 Task: Extract the text between two specific angle brackets in a configuration file.
Action: Mouse pressed left at (229, 142)
Screenshot: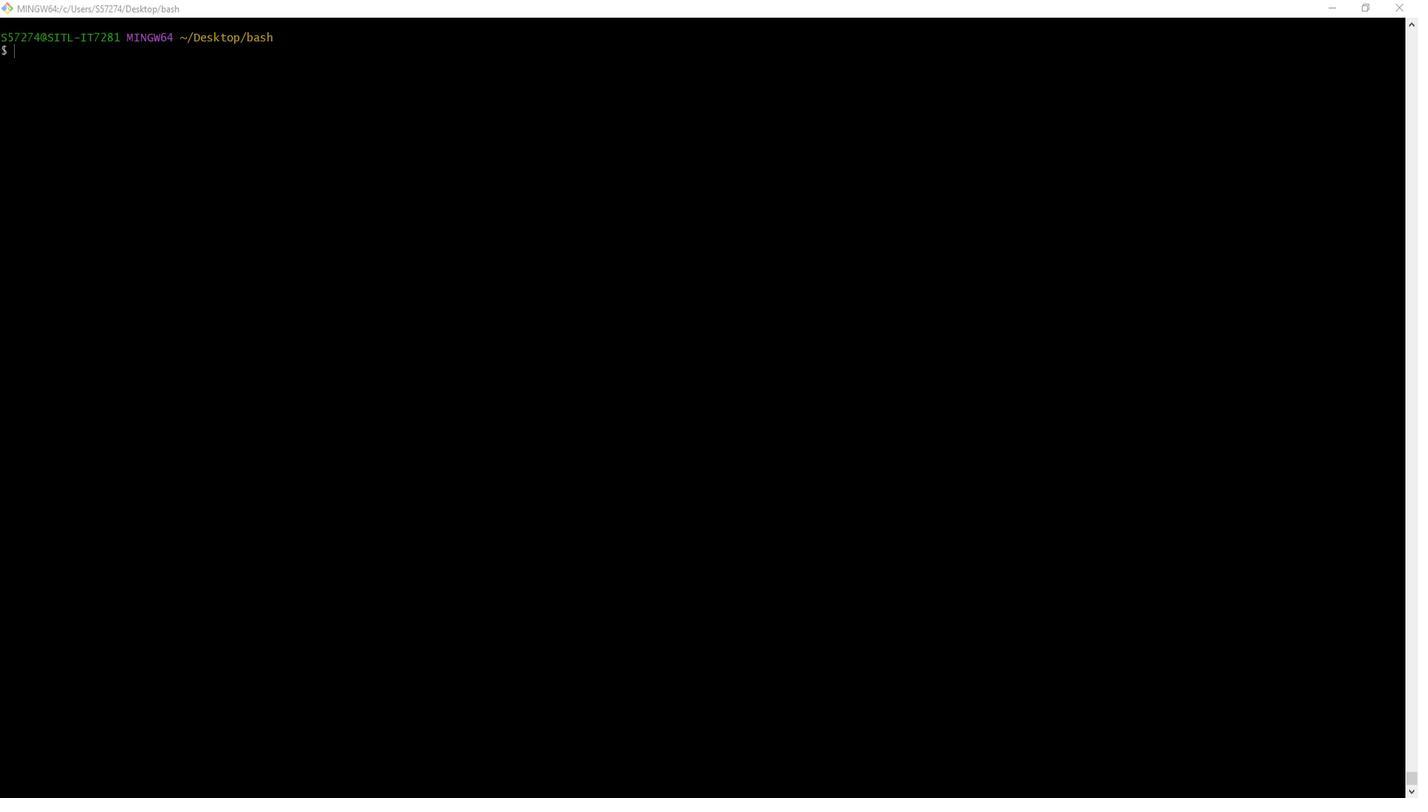 
Action: Mouse moved to (432, 341)
Screenshot: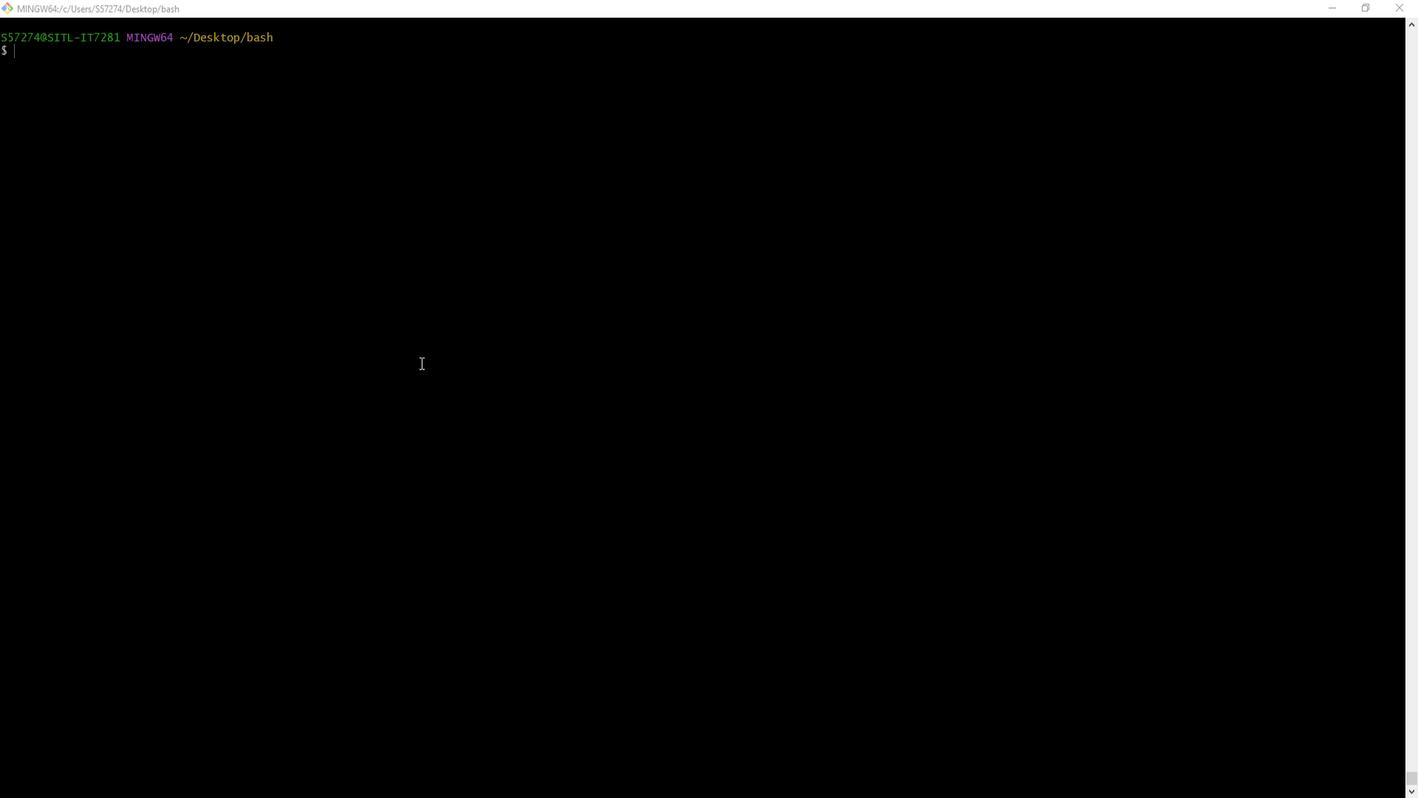 
Action: Mouse pressed left at (432, 341)
Screenshot: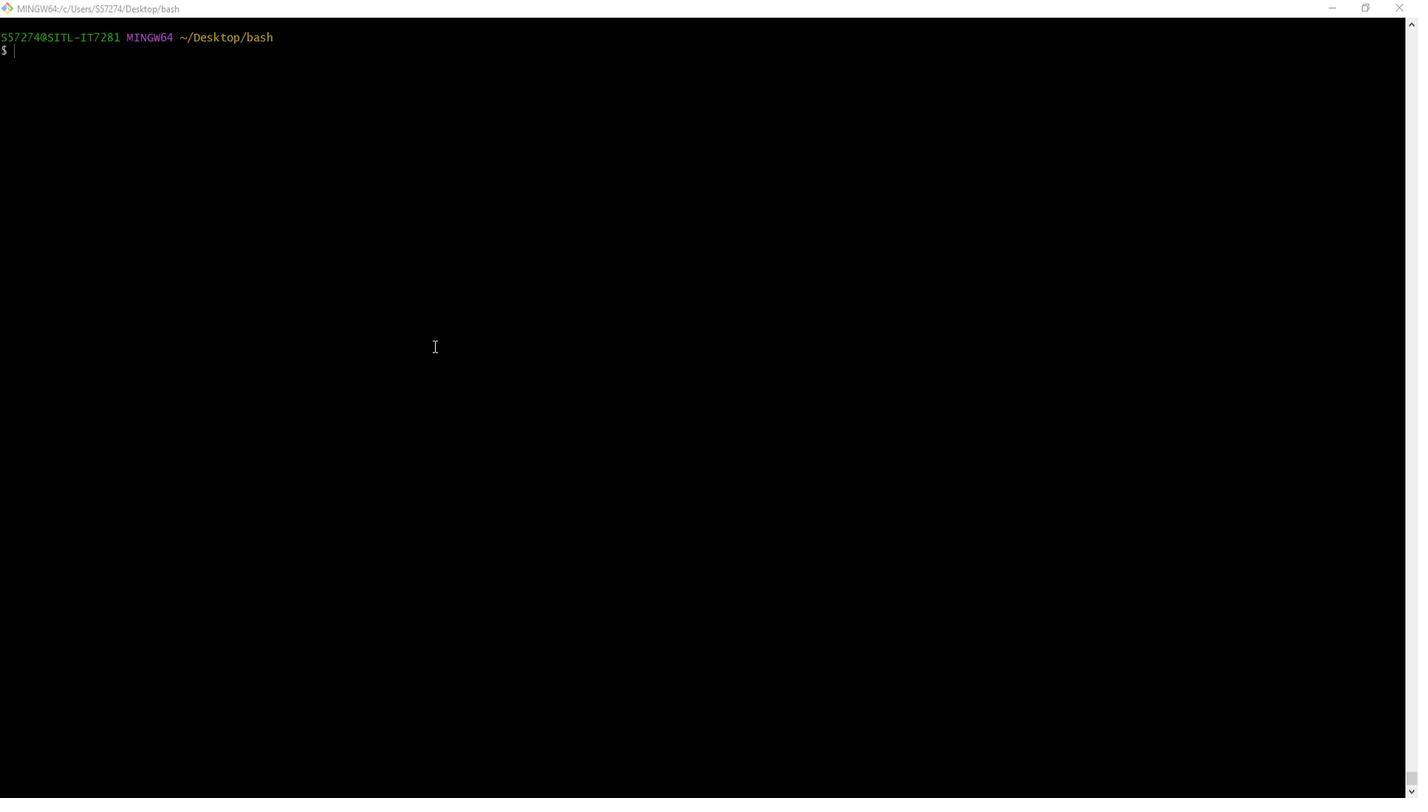 
Action: Key pressed touch<Key.space>config.txt<Key.enter>vim<Key.space>config.txt<Key.enter>i<Key.shift_r><header<Key.shift_r>><Key.enter>key1=value1<Key.enter>key2=value2<Key.space><Key.enter><Key.shift_r><a<Key.backspace>start<Key.shift_r>><Key.enter>extracted<Key.shift_r>_text<Key.enter>more<Key.shift_r>_extracted<Key.shift_r>_text<Key.enter><Key.shift_r><end<Key.shift_r>><Key.enter><Key.enter><Key.shift_r><footer<Key.shift_r>><Key.enter>some<Key.shift_r>_other<Key.shift_r><Key.shift_r>_key=some<Key.shift_r>_other<Key.shift_r>_value<Key.esc><Key.shift_r>:wq<Key.enter>touch<Key.space>angle<Key.shift_r>_config.sh<Key.enter>vim<Key.space>angle<Key.shift_r>_config.sh<Key.enter>i<Key.shift_r>#!/bin/bash<Key.enter><Key.enter><Key.backspace><Key.space>echo<Key.space><Key.shift_r>"<Key.space><Key.shift_r>Enter<Key.space>th<Key.space>e<Key.backspace><Key.backspace>e<Key.space>path<Key.space>to<Key.space>the<Key.space>congig<Key.backspace><Key.backspace><Key.backspace>figuration<Key.space>file<Key.shift_r>:<Key.shift_r>"<Key.enter>read<Key.space>config<Key.shift_r>_file<Key.enter><Key.enter>result=<Key.shift_r>$<Key.shift_r><Key.shift_r><Key.shift_r><Key.shift_r><Key.shift_r><Key.shift_r><Key.shift_r><Key.shift_r><Key.shift_r><Key.shift_r><Key.shift_r>(sed<Key.space>-n<Key.space>'<Key.shift_r><Key.shift_r><Key.shift_r>/<Key.shift_r><start<Key.shift_r>>,<Key.left>/<Key.right>/<Key.shift_r><end<Key.shift_r>>/<Key.shift_r><Key.shift_r><Key.shift_r><Key.shift_r><Key.shift_r><Key.shift_r><Key.shift_r>{/<Key.shift_r><start<Key.shift_r>>/b;<Key.space>/<Key.shift_r><end<Key.shift_r>>/b;<Key.space>p<Key.shift_r><Key.shift_r>}'<Key.space><Key.shift_r><Key.shift_r><Key.shift_r><Key.shift_r><Key.shift_r><Key.shift_r><Key.shift_r><Key.shift_r><Key.shift_r><Key.shift_r><Key.shift_r><Key.shift_r><Key.shift_r>}<Key.shift_r>"<Key.left><Key.space><Key.right><Key.left><Key.left><Key.left><Key.backspace><Key.right><Key.right><Key.right>c<Key.backspace><Key.shift_r>$config<Key.shift_r>_file<Key.shift_r>"<Key.space><Key.shift_r>|<Key.space>sed<Key.space>'s/<Key.shift_r><\<Key.shift_r><Key.shift_r><Key.shift_r><Key.shift_r><Key.shift_r><Key.shift_r><Key.shift_r><Key.shift_r>(.<Key.shift_r><Key.shift_r><Key.shift_r><Key.shift_r>*\<Key.shift_r>)<Key.shift_r>>/\1/'<Key.shift_r>)<Key.enter>echo<Key.space><Key.shift_r>"<Key.shift_r>Extracted<Key.space>text<Key.space>between<Key.space>and<Key.backspace>fle<Key.space><Key.backspace><Key.backspace><Key.backspace><Key.backspace>gle<Key.space>bre<Key.backspace>ackets<Key.space><Key.backspace><Key.shift_r>:<Key.space><Key.shift_r>$result<Key.shift_r>"<Key.esc><Key.shift_r>:wq<Key.enter>chmod<Key.space><Key.shift_r>+x<Key.space>angle<Key.shift_r>_config.sh<Key.enter>./angle<Key.shift_r>_congi<Key.backspace><Key.backspace>fig.sh<Key.enter>config.txt<Key.enter>t<Key.backspace>vim<Key.space>angle<Key.shift_r>_config.sh<Key.enter><Key.left><Key.left><Key.left><Key.left><Key.left><Key.left><Key.left><Key.left><Key.left><Key.left><Key.left><Key.left><Key.left><Key.left><Key.left><Key.left><Key.left><Key.left><Key.left><Key.left><Key.left><Key.left><Key.left><Key.left><Key.left><Key.left><Key.left><Key.left><Key.left><Key.left><Key.left><Key.left><Key.left><Key.left><Key.left><Key.left><Key.left><Key.left><Key.left><Key.left><Key.left><Key.left><Key.left><Key.left><Key.left><Key.left><Key.left><Key.left><Key.up><Key.right><Key.right><Key.right><Key.right><Key.right><Key.right><Key.right><Key.right><Key.right><Key.right><Key.right><Key.right><Key.right><Key.right><Key.right><Key.right><Key.right><Key.right><Key.right><Key.right><Key.right><Key.right><Key.right><Key.right><Key.right><Key.right><Key.right><Key.right><Key.right><Key.right><Key.right><Key.right><Key.right><Key.right><Key.right><Key.right><Key.right><Key.right><Key.right><Key.right><Key.right><Key.right><Key.right><Key.right><Key.right><Key.right><Key.right><Key.right><Key.right><Key.right><Key.right><Key.right><Key.right><Key.right><Key.right><Key.backspace>i<Key.right><Key.backspace><Key.shift_r>}<Key.right><Key.right><Key.backspace><Key.esc><Key.shift_r>:wq<Key.enter>./angle<Key.shift_r>_congi<Key.backspace><Key.backspace>fig.sh<Key.enter>cong<Key.backspace>fig.txt<Key.enter>
Screenshot: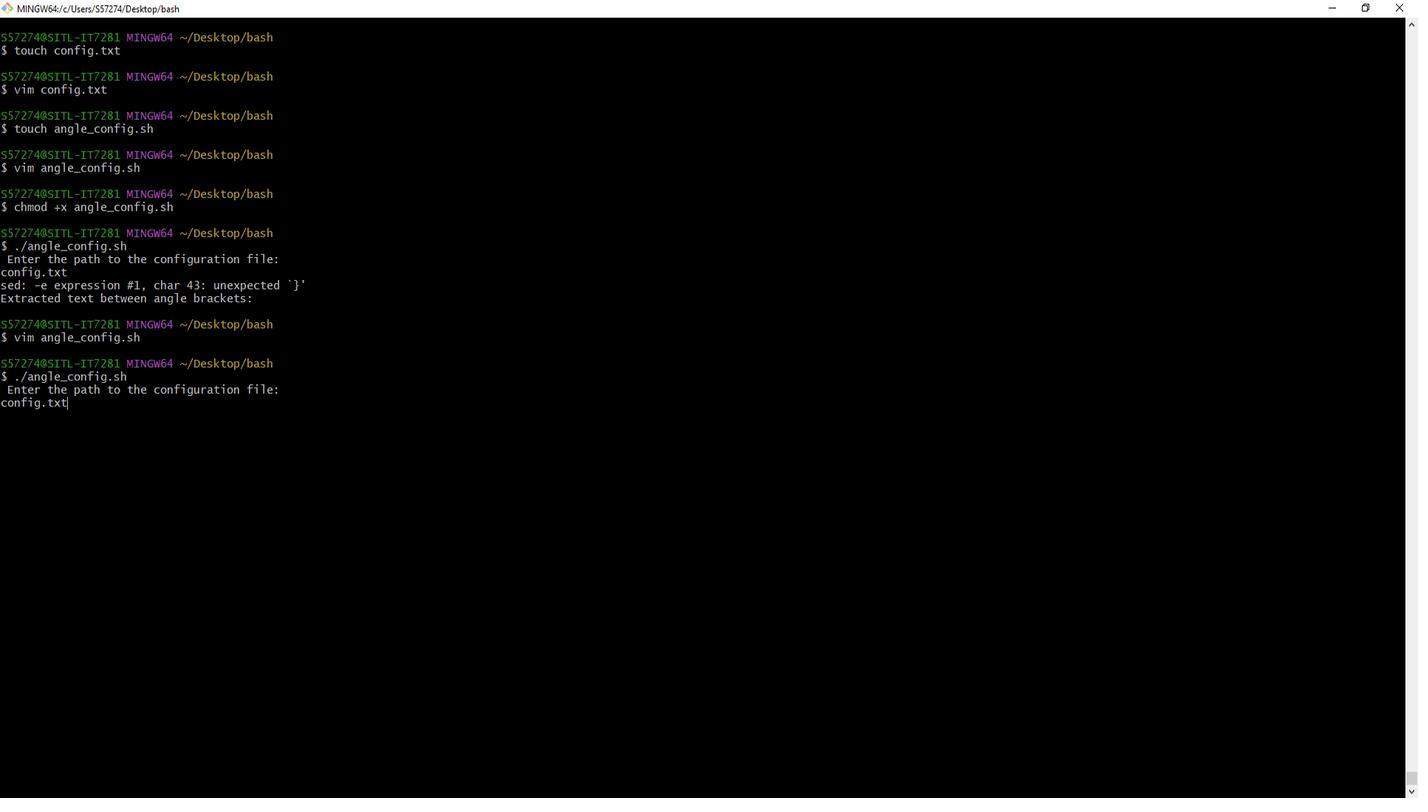 
Action: Mouse moved to (294, 279)
Screenshot: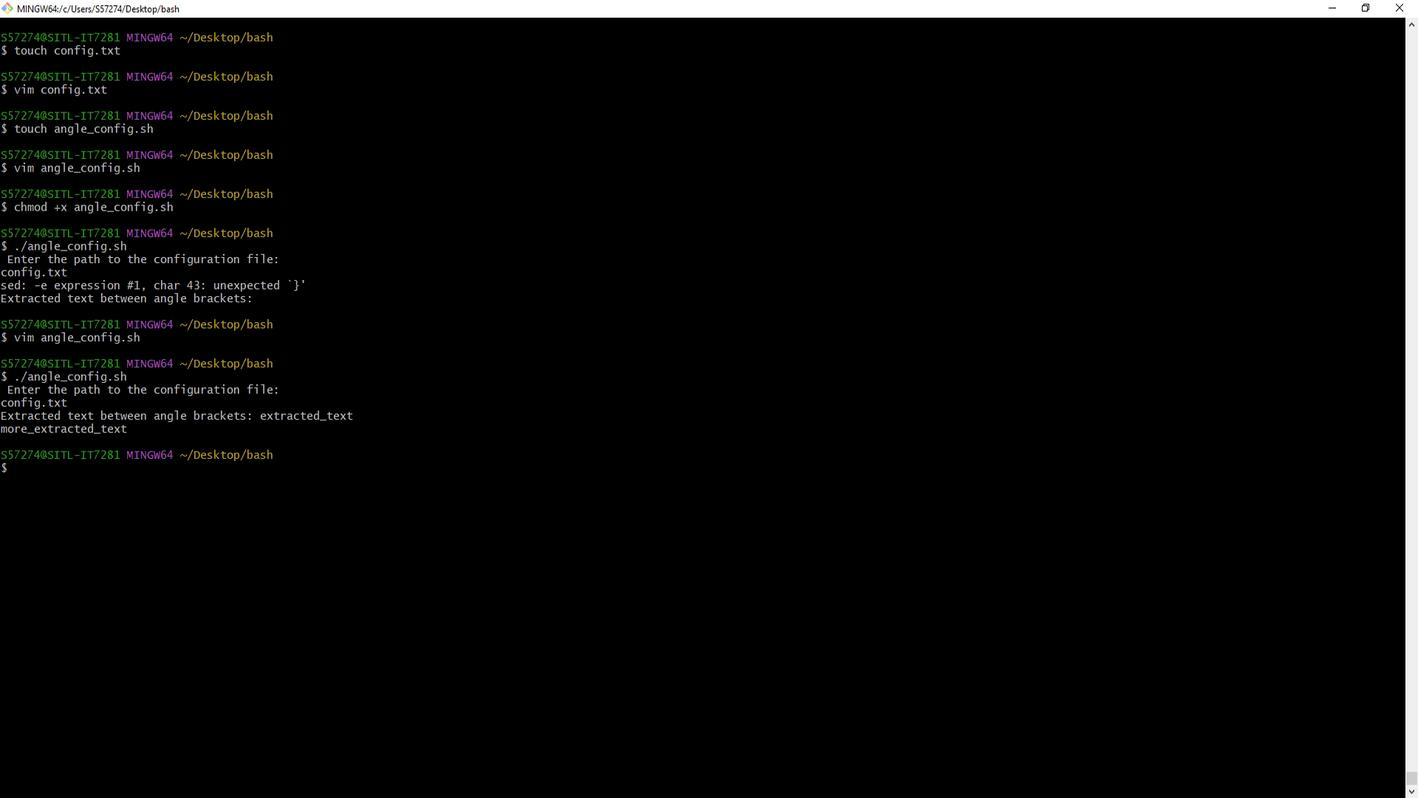 
Action: Mouse pressed left at (294, 279)
Screenshot: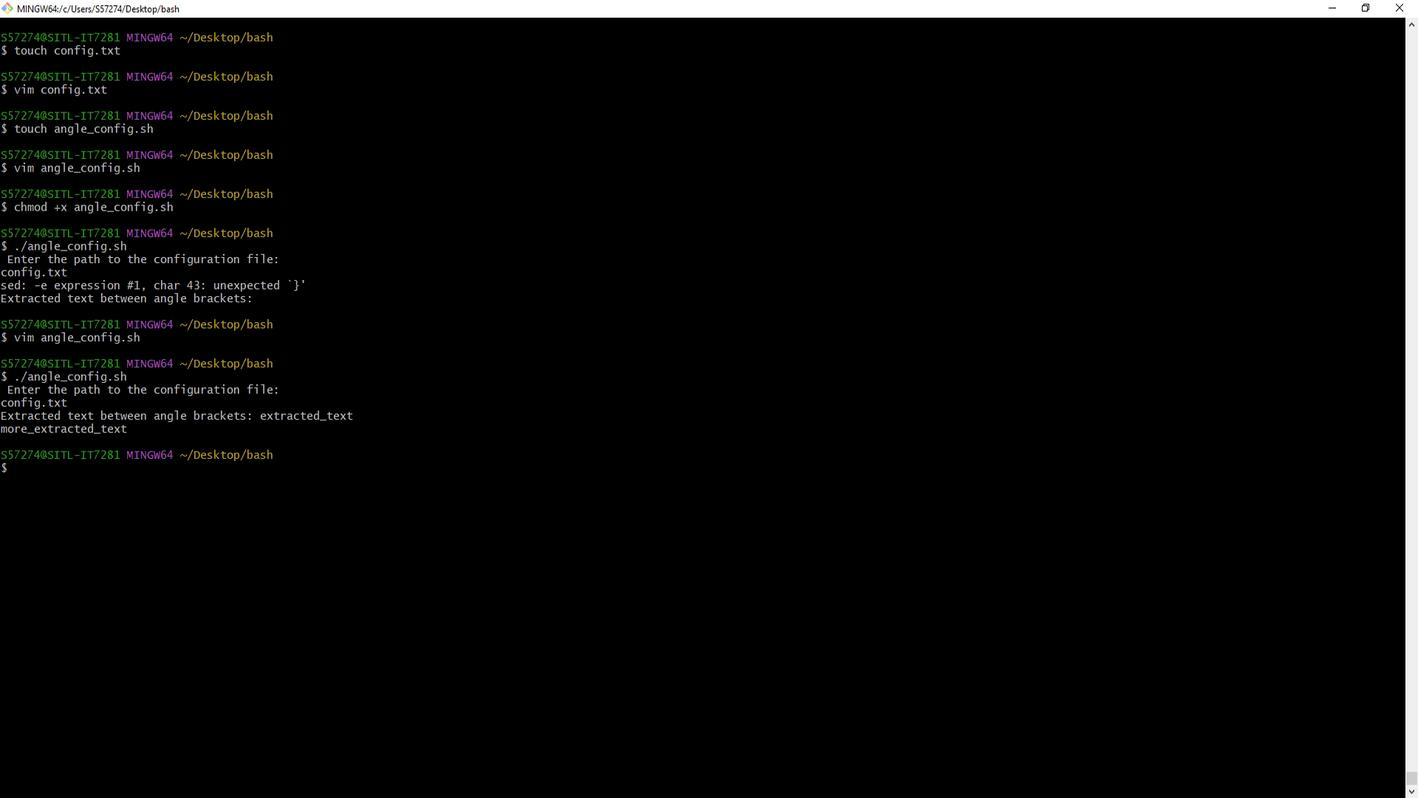 
